 Task: Set the Layer B code rate for the ISDB-T reception parameter to Automatic.
Action: Mouse moved to (92, 13)
Screenshot: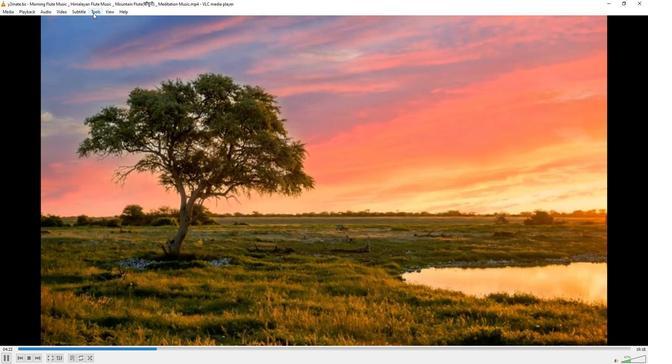
Action: Mouse pressed left at (92, 13)
Screenshot: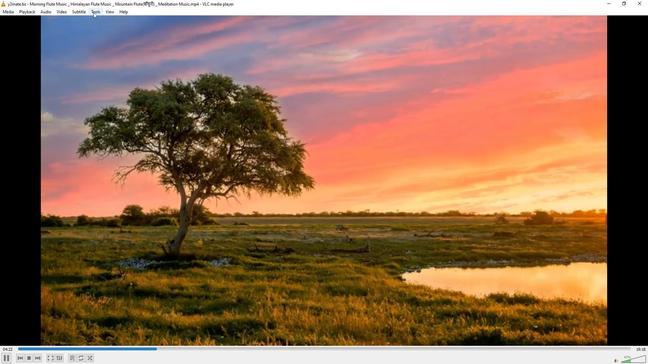 
Action: Mouse moved to (102, 93)
Screenshot: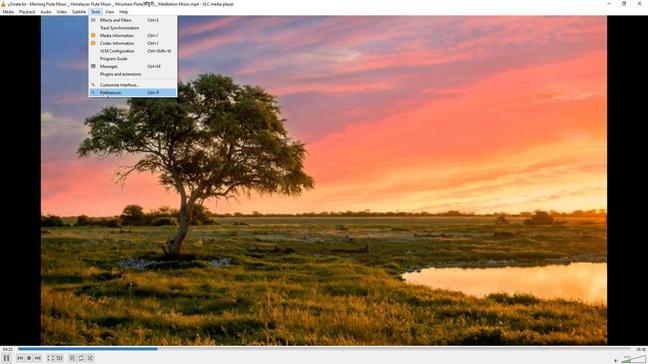 
Action: Mouse pressed left at (102, 93)
Screenshot: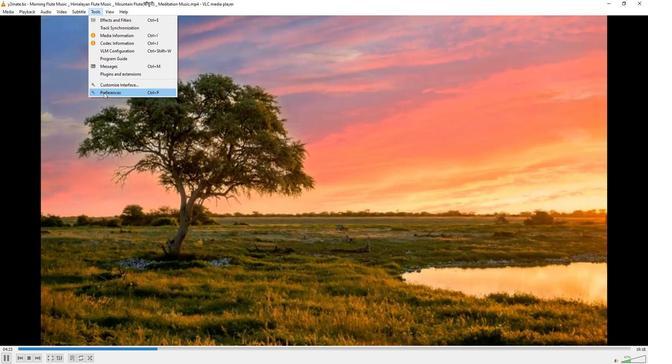 
Action: Mouse moved to (213, 297)
Screenshot: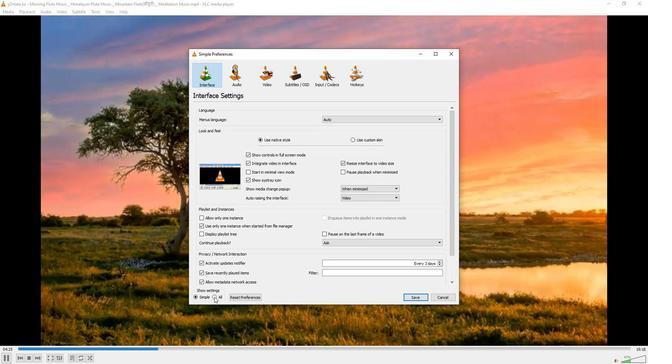 
Action: Mouse pressed left at (213, 297)
Screenshot: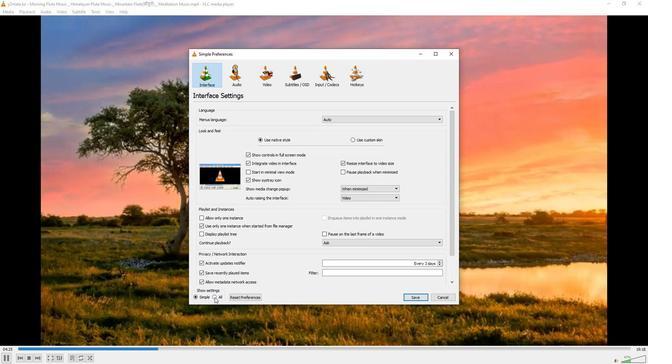 
Action: Mouse moved to (204, 180)
Screenshot: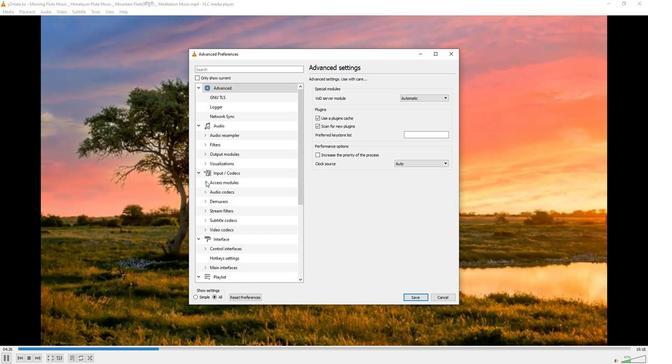 
Action: Mouse pressed left at (204, 180)
Screenshot: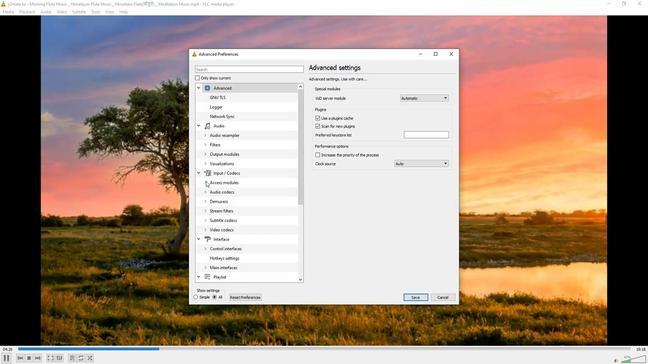 
Action: Mouse moved to (223, 238)
Screenshot: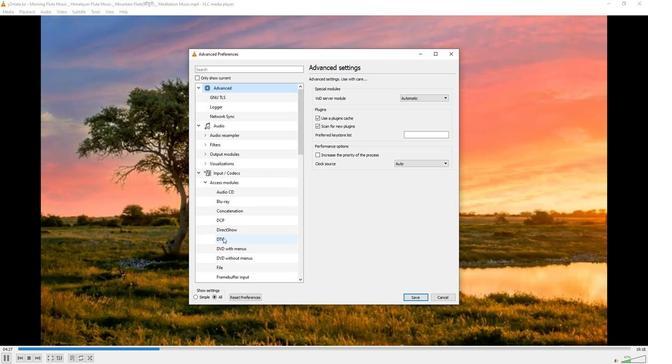 
Action: Mouse pressed left at (223, 238)
Screenshot: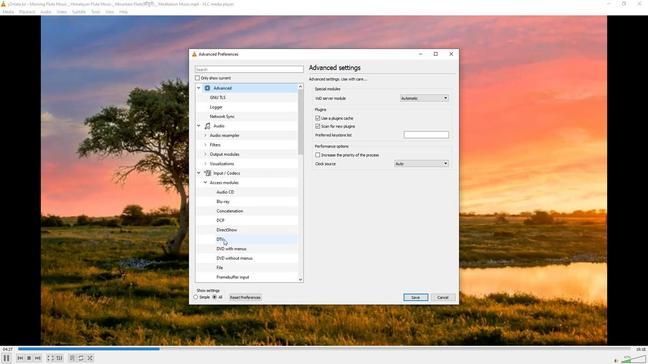 
Action: Mouse moved to (440, 266)
Screenshot: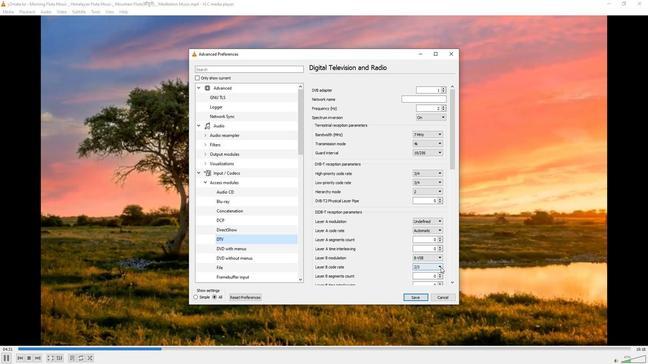 
Action: Mouse pressed left at (440, 266)
Screenshot: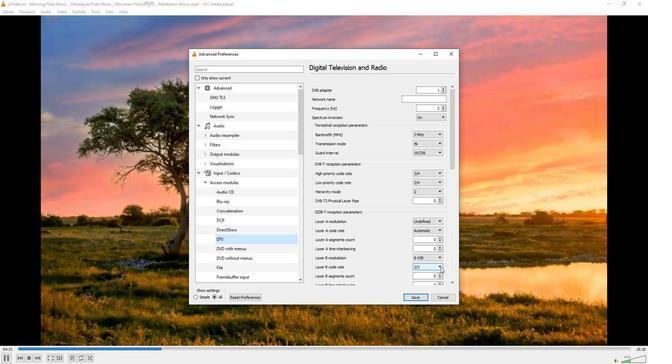 
Action: Mouse moved to (434, 273)
Screenshot: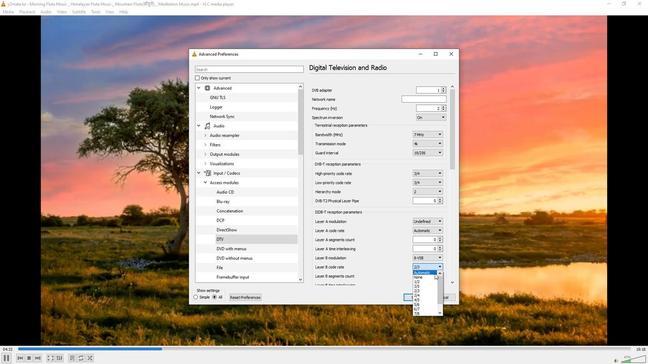 
Action: Mouse pressed left at (434, 273)
Screenshot: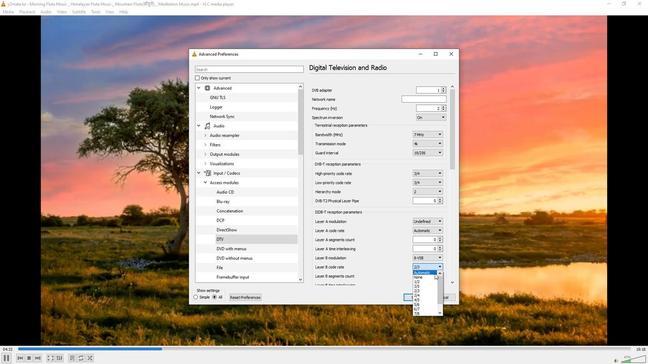 
Action: Mouse moved to (360, 243)
Screenshot: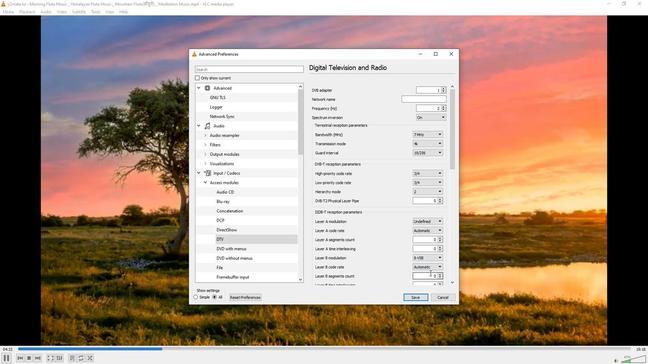 
